 Task: Set the calculation factor for the subtitle delay to 2.10.
Action: Mouse moved to (115, 14)
Screenshot: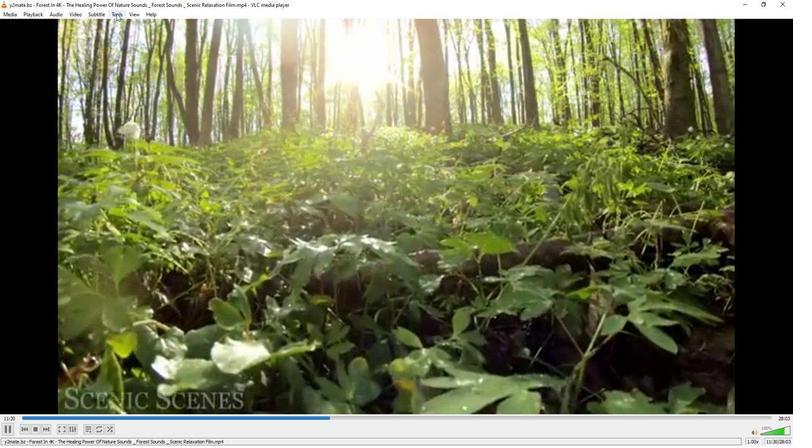 
Action: Mouse pressed left at (115, 14)
Screenshot: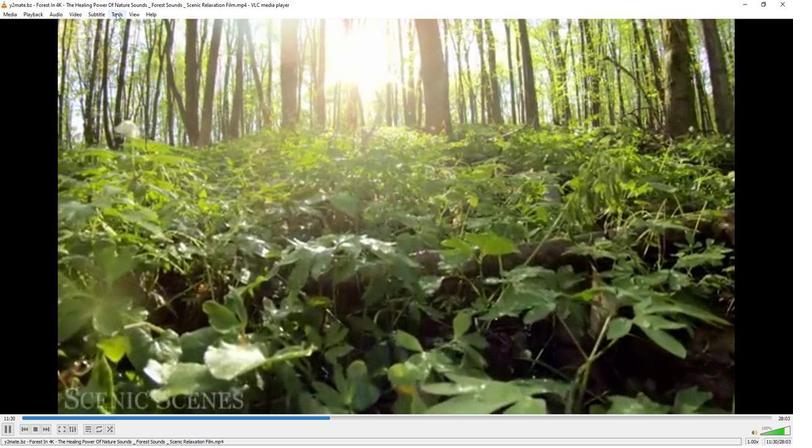 
Action: Mouse moved to (148, 115)
Screenshot: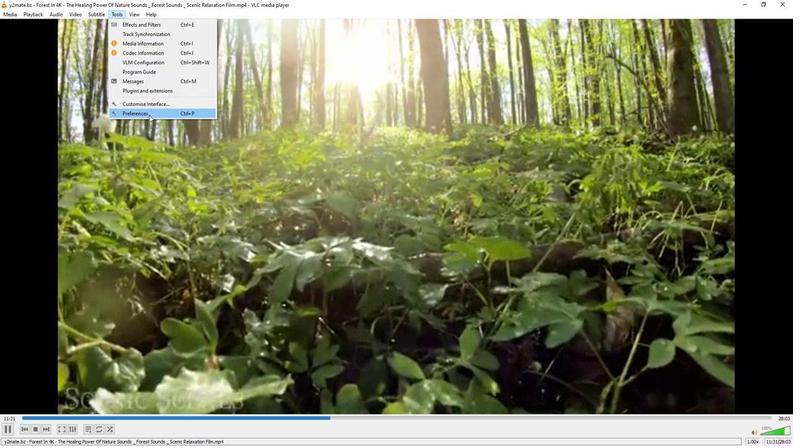
Action: Mouse pressed left at (148, 115)
Screenshot: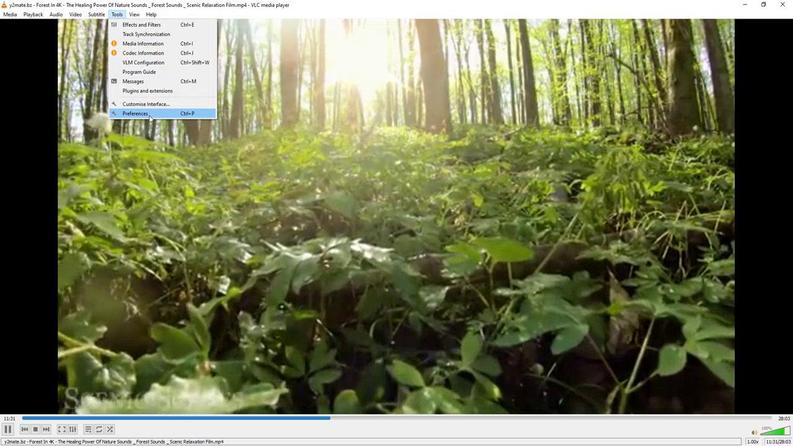 
Action: Mouse moved to (262, 362)
Screenshot: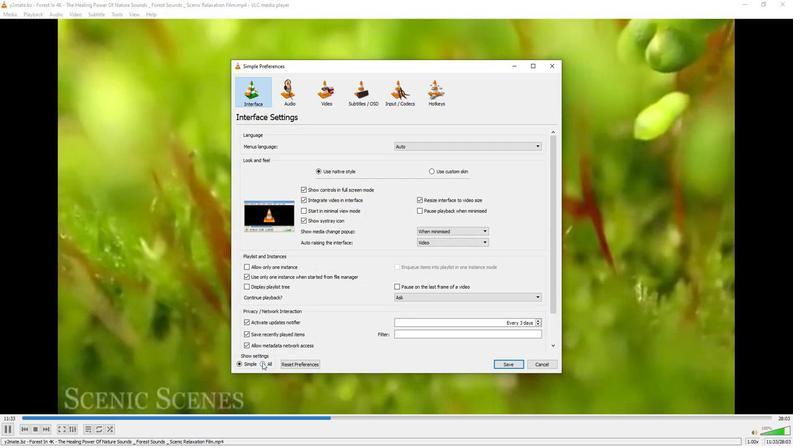 
Action: Mouse pressed left at (262, 362)
Screenshot: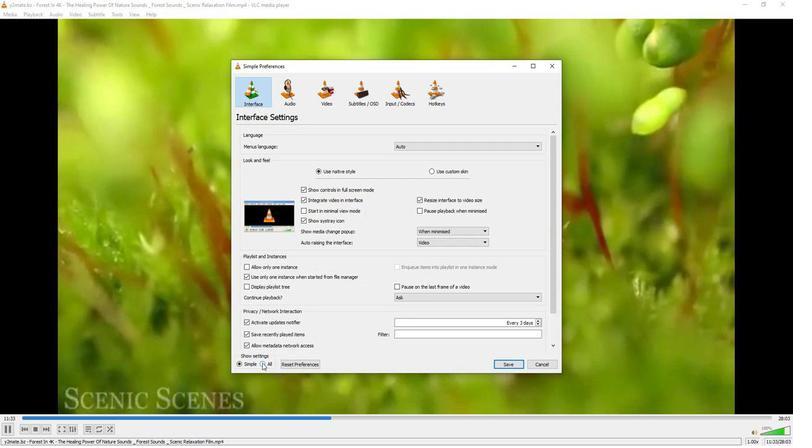 
Action: Mouse moved to (259, 261)
Screenshot: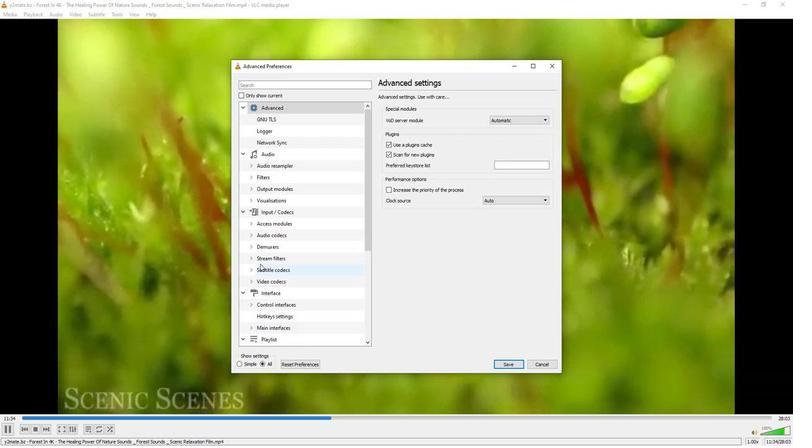 
Action: Mouse scrolled (259, 261) with delta (0, 0)
Screenshot: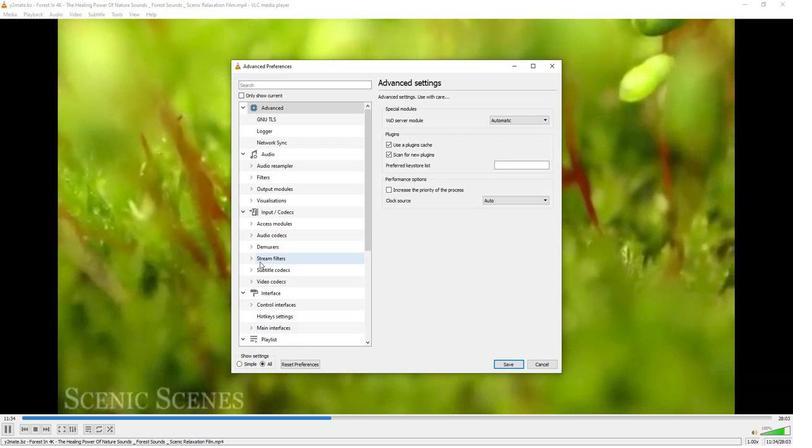 
Action: Mouse scrolled (259, 261) with delta (0, 0)
Screenshot: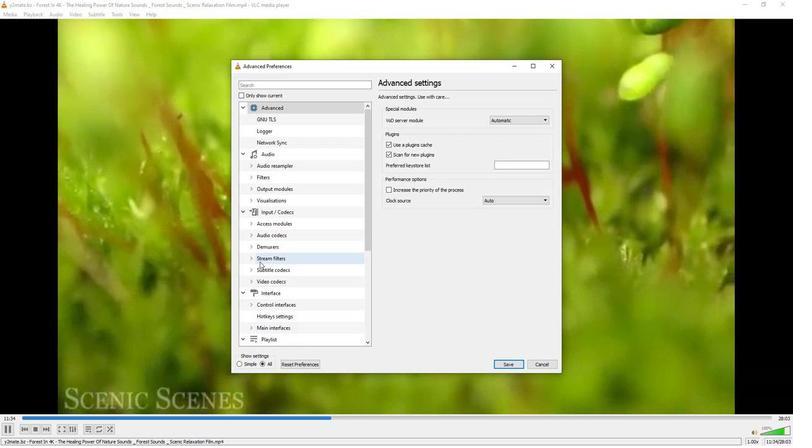 
Action: Mouse scrolled (259, 261) with delta (0, 0)
Screenshot: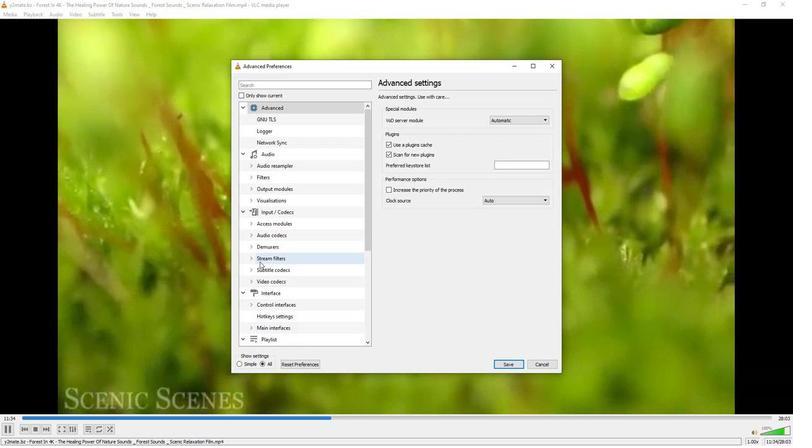 
Action: Mouse scrolled (259, 261) with delta (0, 0)
Screenshot: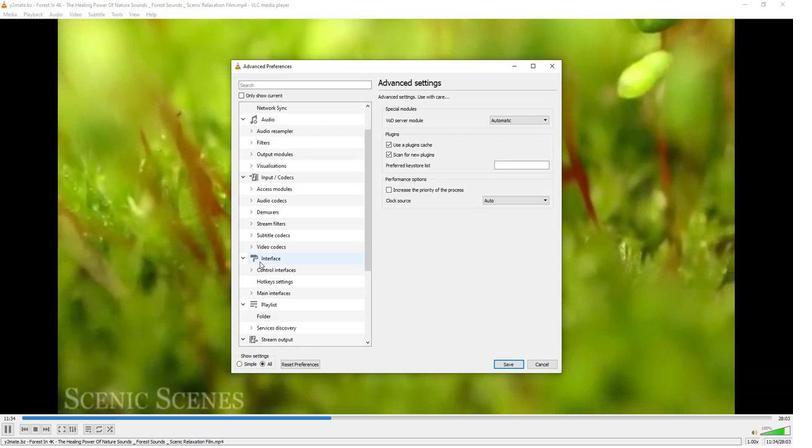 
Action: Mouse scrolled (259, 261) with delta (0, 0)
Screenshot: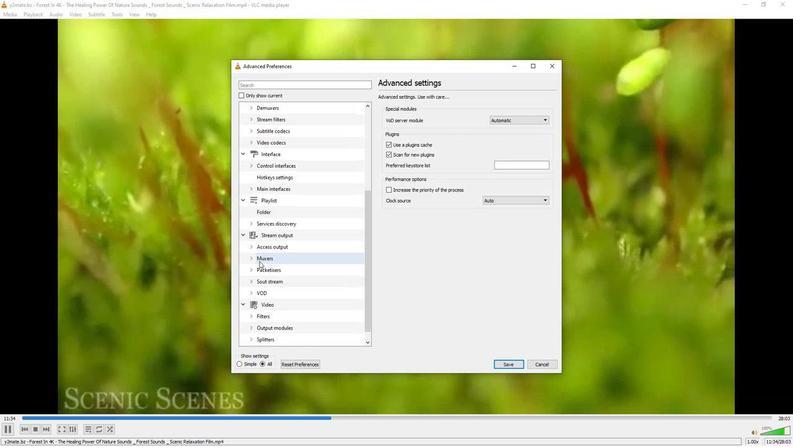 
Action: Mouse moved to (259, 261)
Screenshot: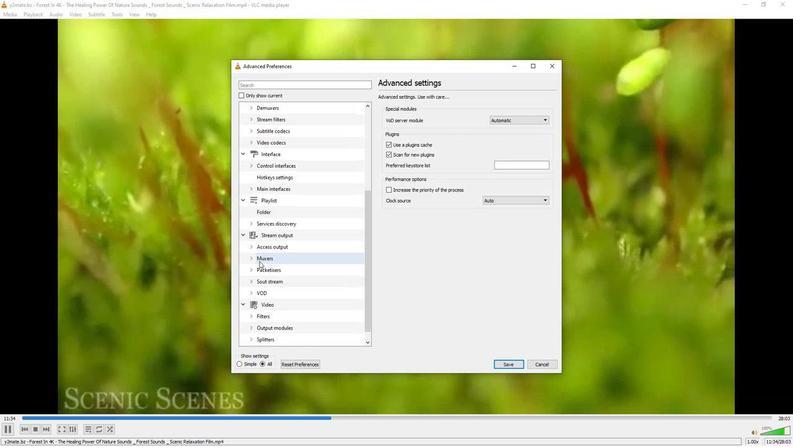 
Action: Mouse scrolled (259, 260) with delta (0, 0)
Screenshot: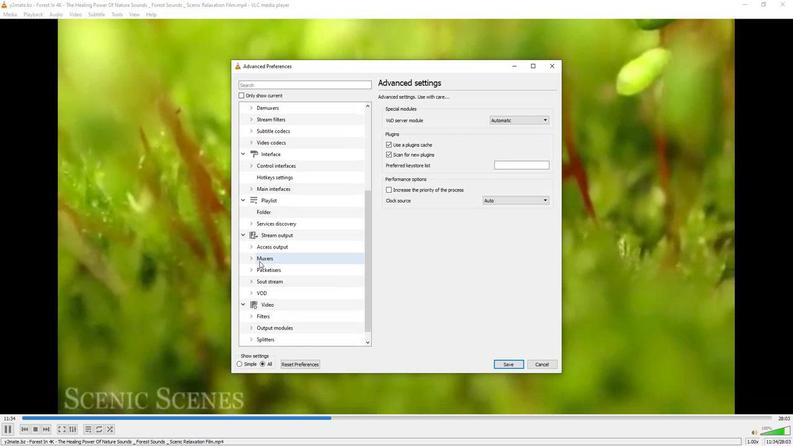 
Action: Mouse moved to (259, 260)
Screenshot: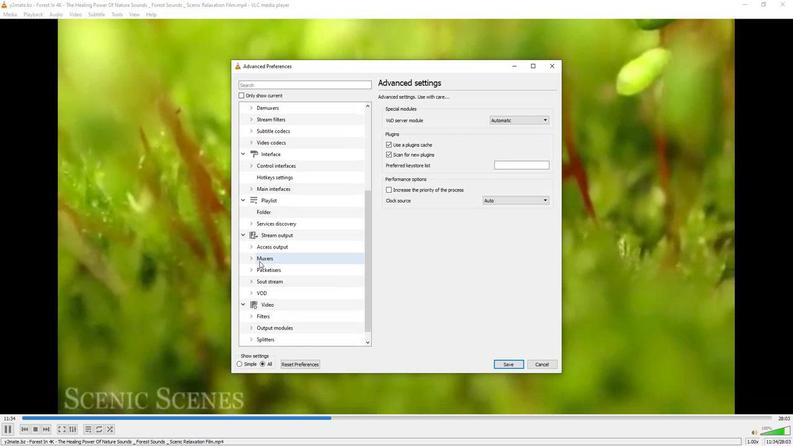 
Action: Mouse scrolled (259, 260) with delta (0, 0)
Screenshot: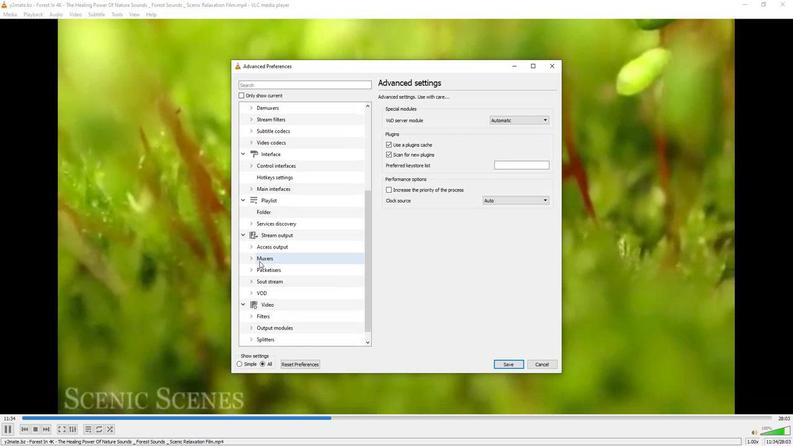 
Action: Mouse moved to (257, 258)
Screenshot: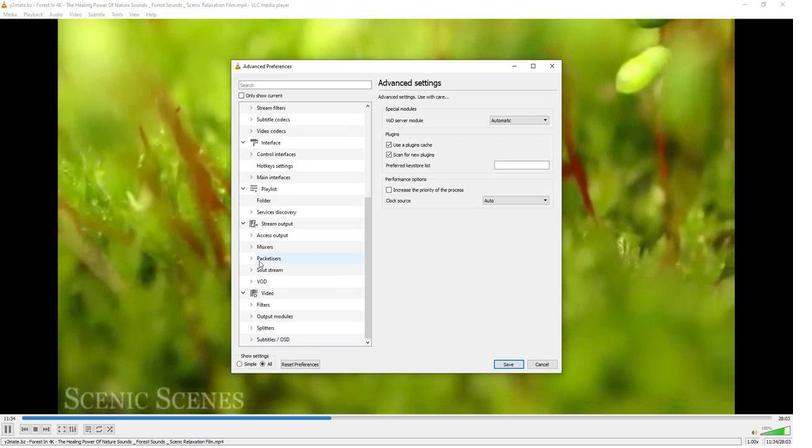
Action: Mouse scrolled (257, 258) with delta (0, 0)
Screenshot: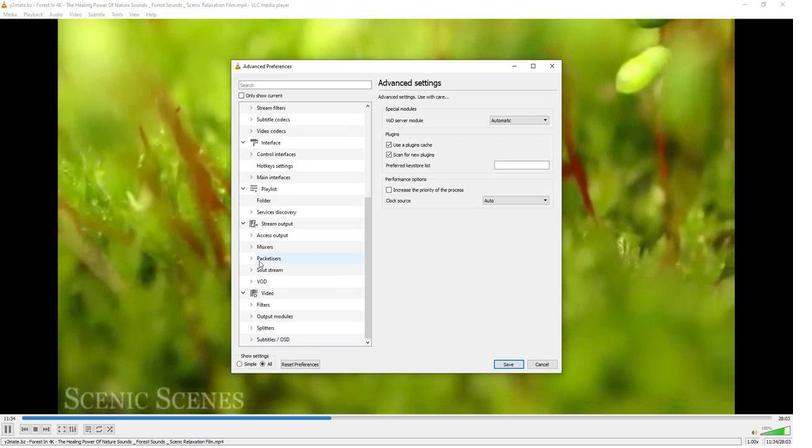 
Action: Mouse moved to (251, 336)
Screenshot: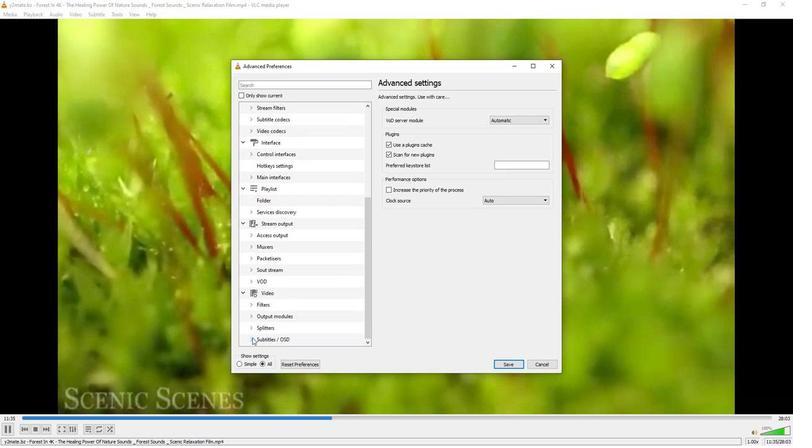 
Action: Mouse pressed left at (251, 336)
Screenshot: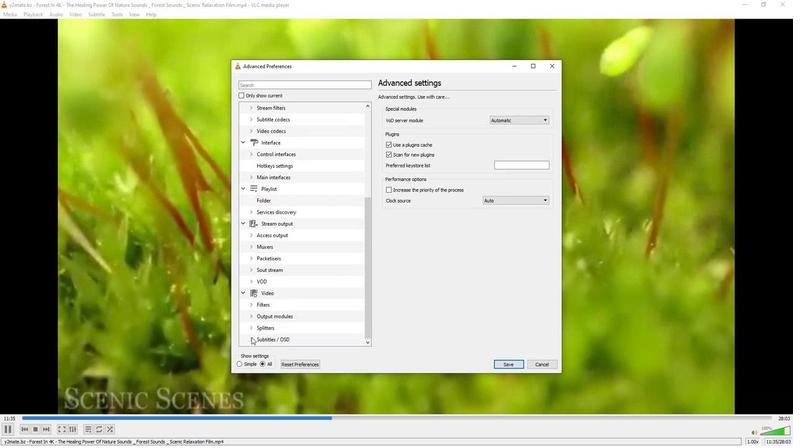 
Action: Mouse moved to (271, 289)
Screenshot: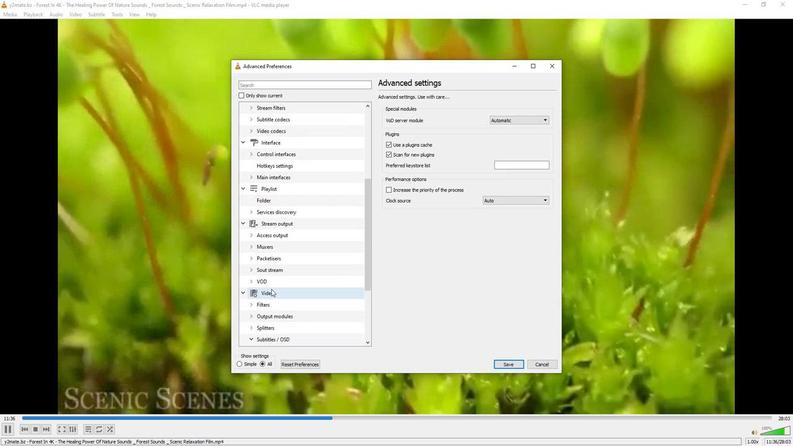 
Action: Mouse scrolled (271, 288) with delta (0, 0)
Screenshot: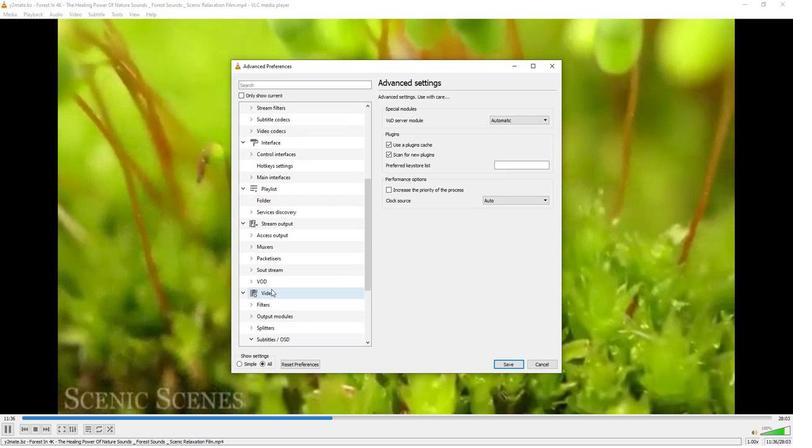 
Action: Mouse scrolled (271, 288) with delta (0, 0)
Screenshot: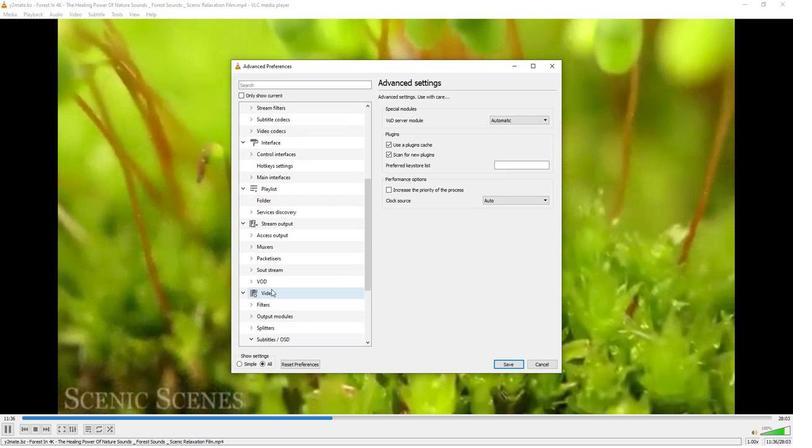 
Action: Mouse scrolled (271, 288) with delta (0, 0)
Screenshot: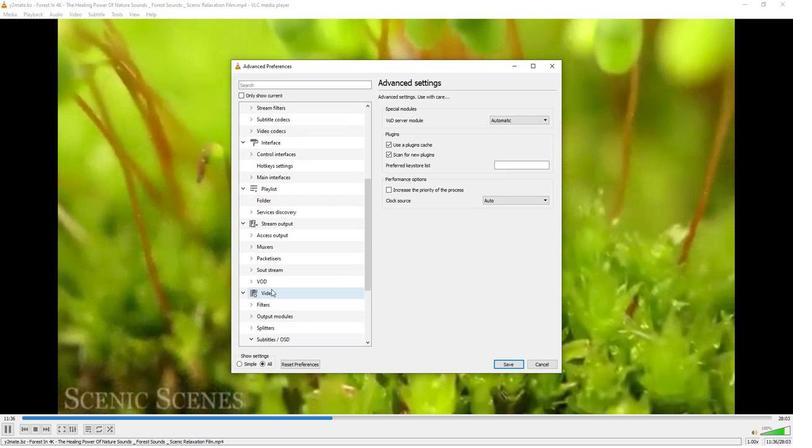 
Action: Mouse scrolled (271, 288) with delta (0, 0)
Screenshot: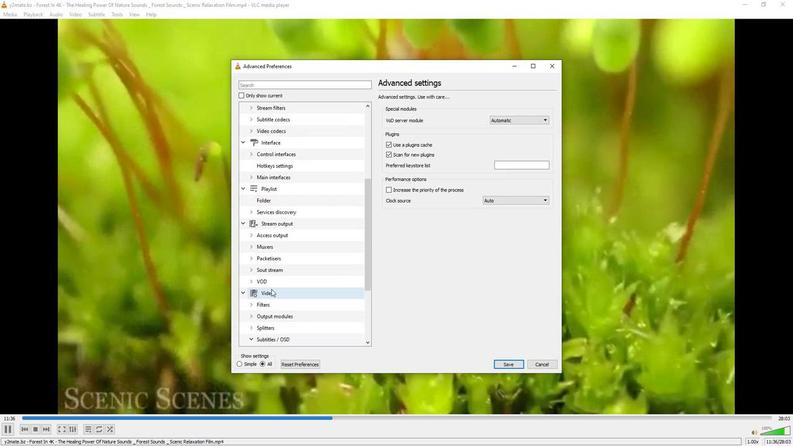 
Action: Mouse scrolled (271, 288) with delta (0, 0)
Screenshot: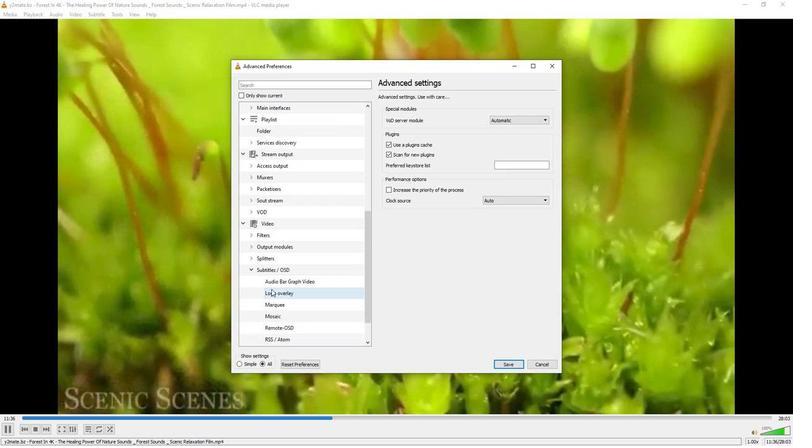 
Action: Mouse scrolled (271, 288) with delta (0, 0)
Screenshot: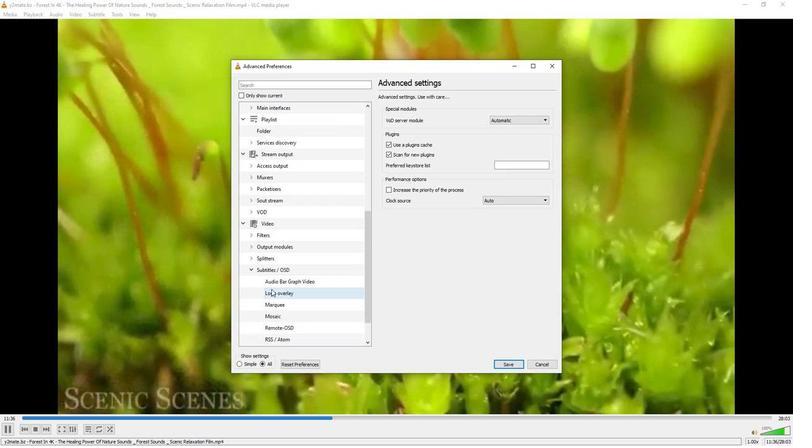 
Action: Mouse scrolled (271, 288) with delta (0, 0)
Screenshot: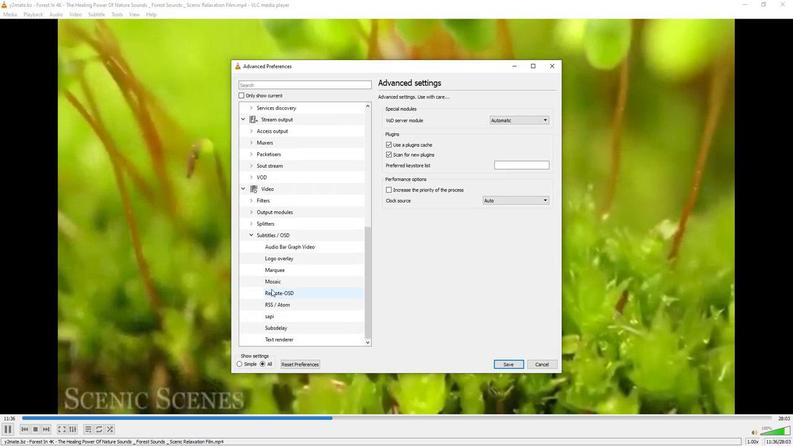 
Action: Mouse moved to (274, 326)
Screenshot: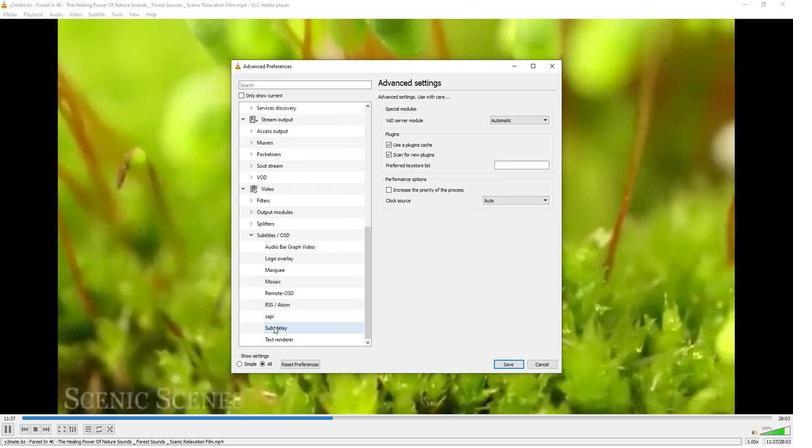 
Action: Mouse pressed left at (274, 326)
Screenshot: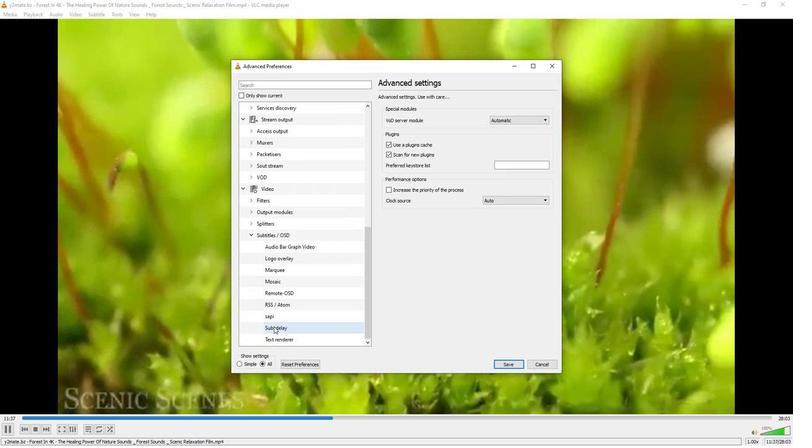 
Action: Mouse moved to (552, 120)
Screenshot: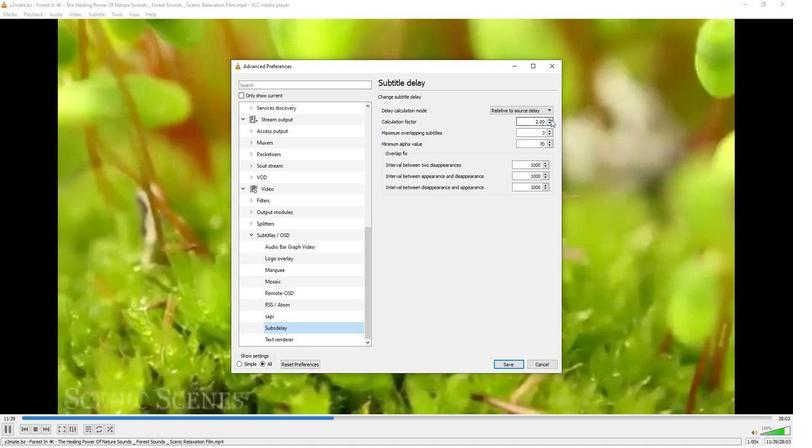 
Action: Mouse pressed left at (552, 120)
Screenshot: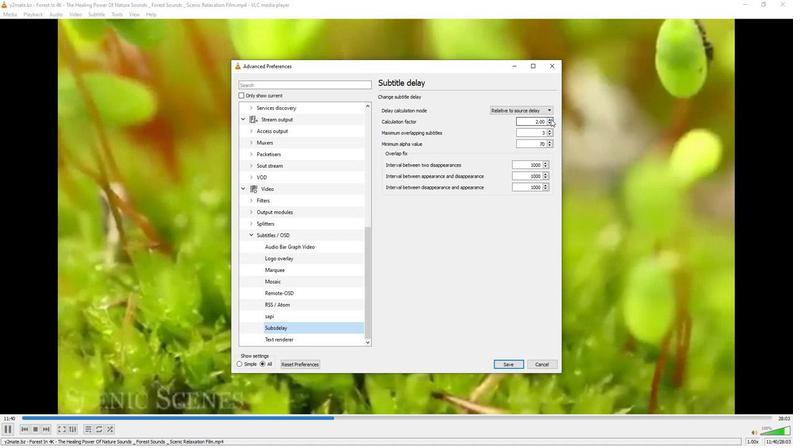 
Action: Mouse moved to (540, 136)
Screenshot: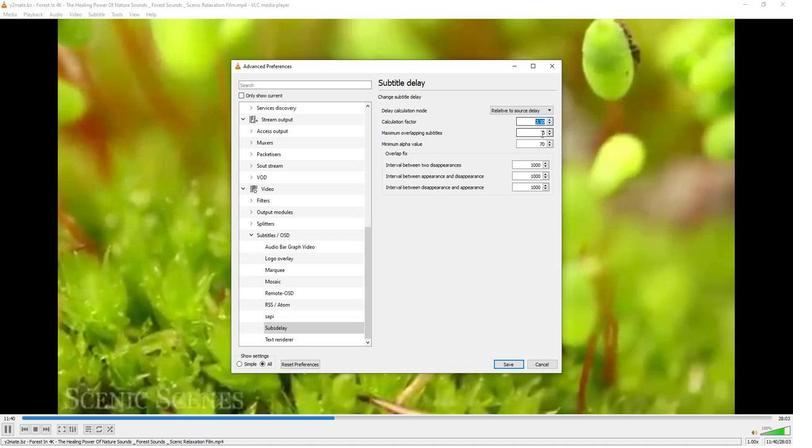 
